 Task: Add a hyperlink to the calendar event details with the URL 'http://www.google.com'.
Action: Mouse moved to (18, 78)
Screenshot: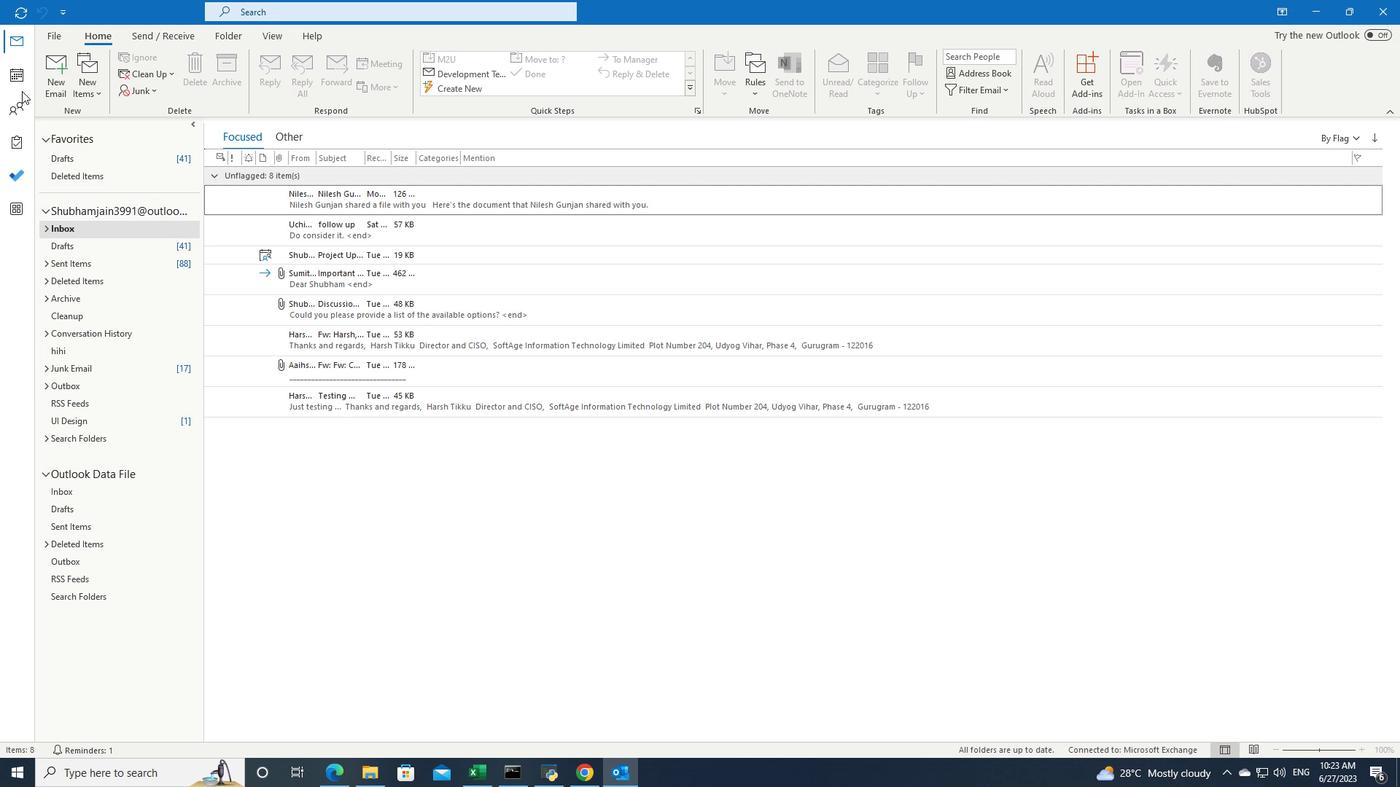 
Action: Mouse pressed left at (18, 78)
Screenshot: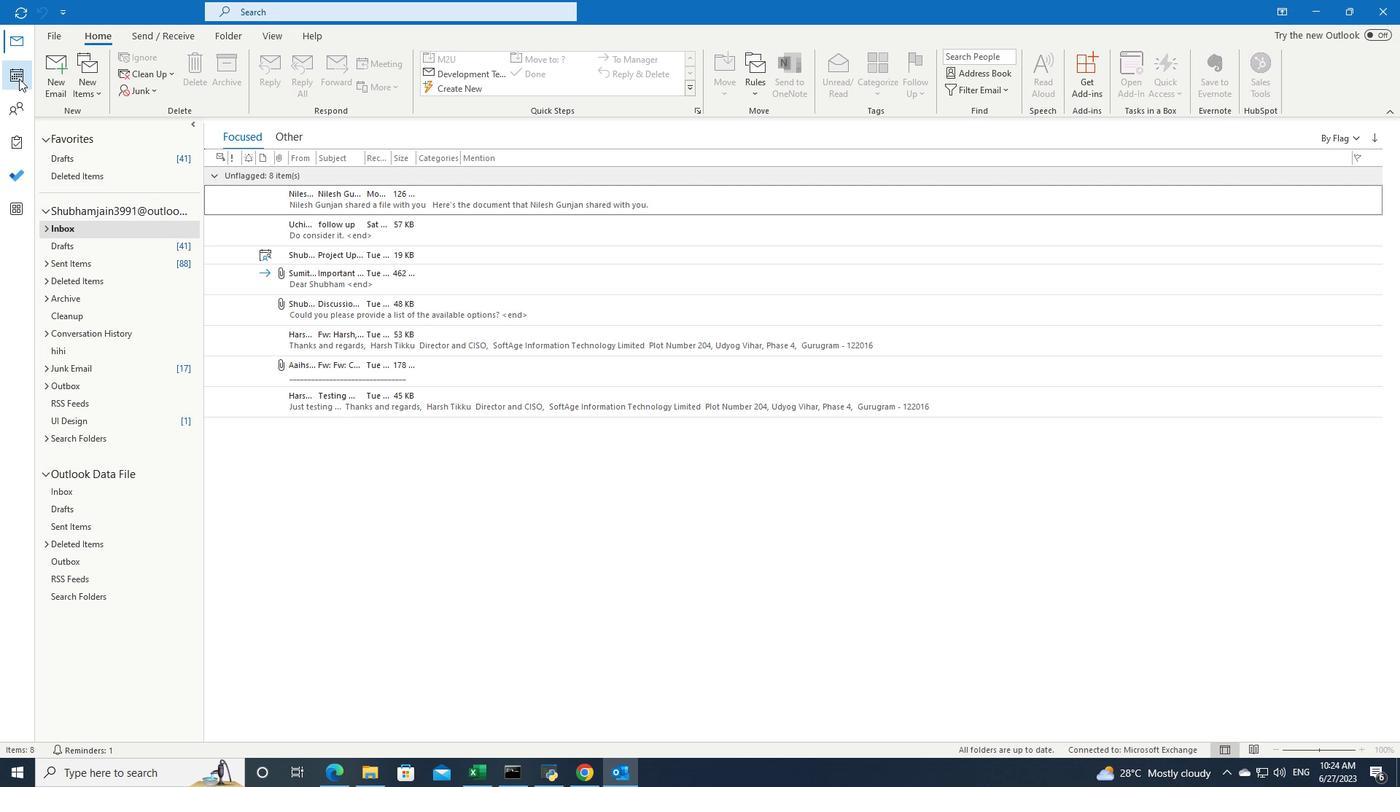 
Action: Mouse moved to (274, 661)
Screenshot: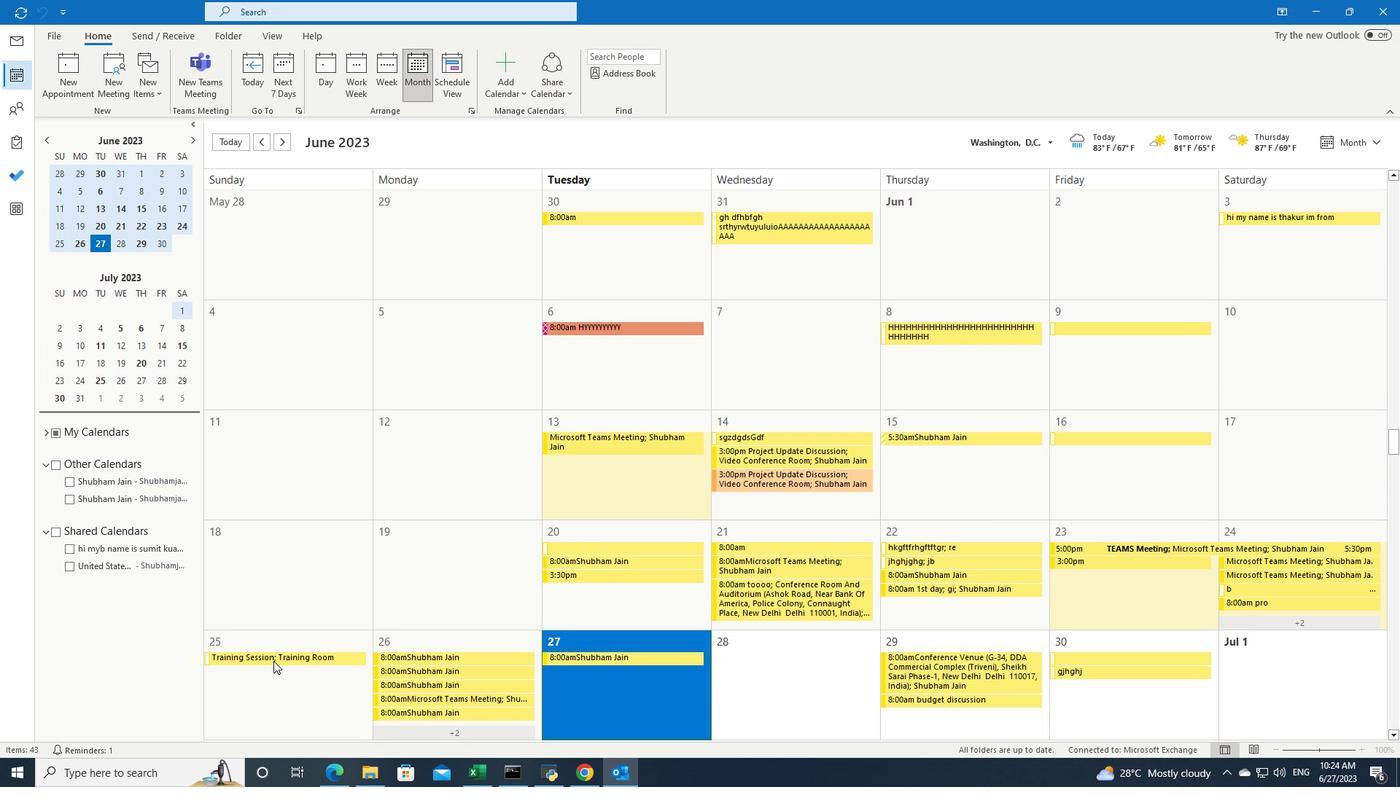 
Action: Mouse pressed left at (274, 661)
Screenshot: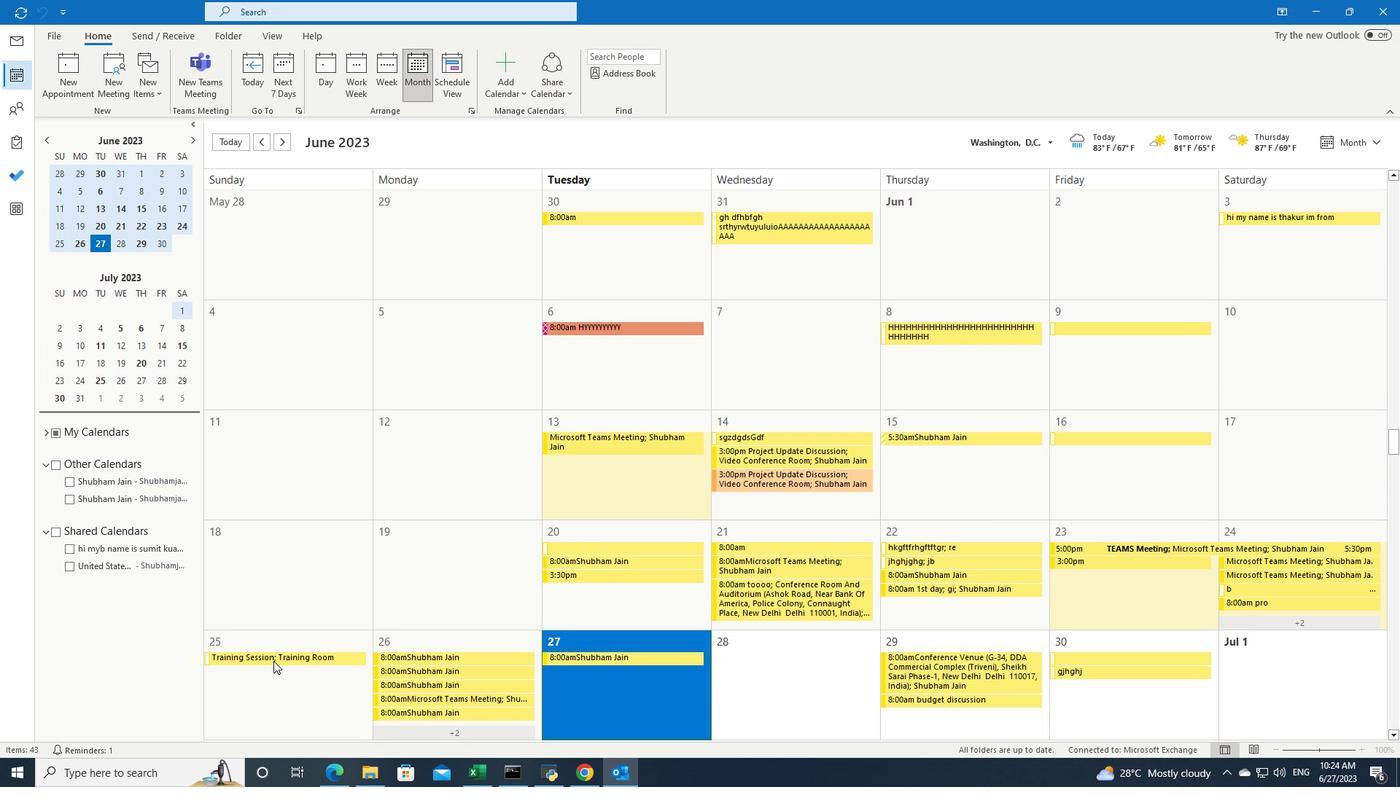 
Action: Mouse pressed left at (274, 661)
Screenshot: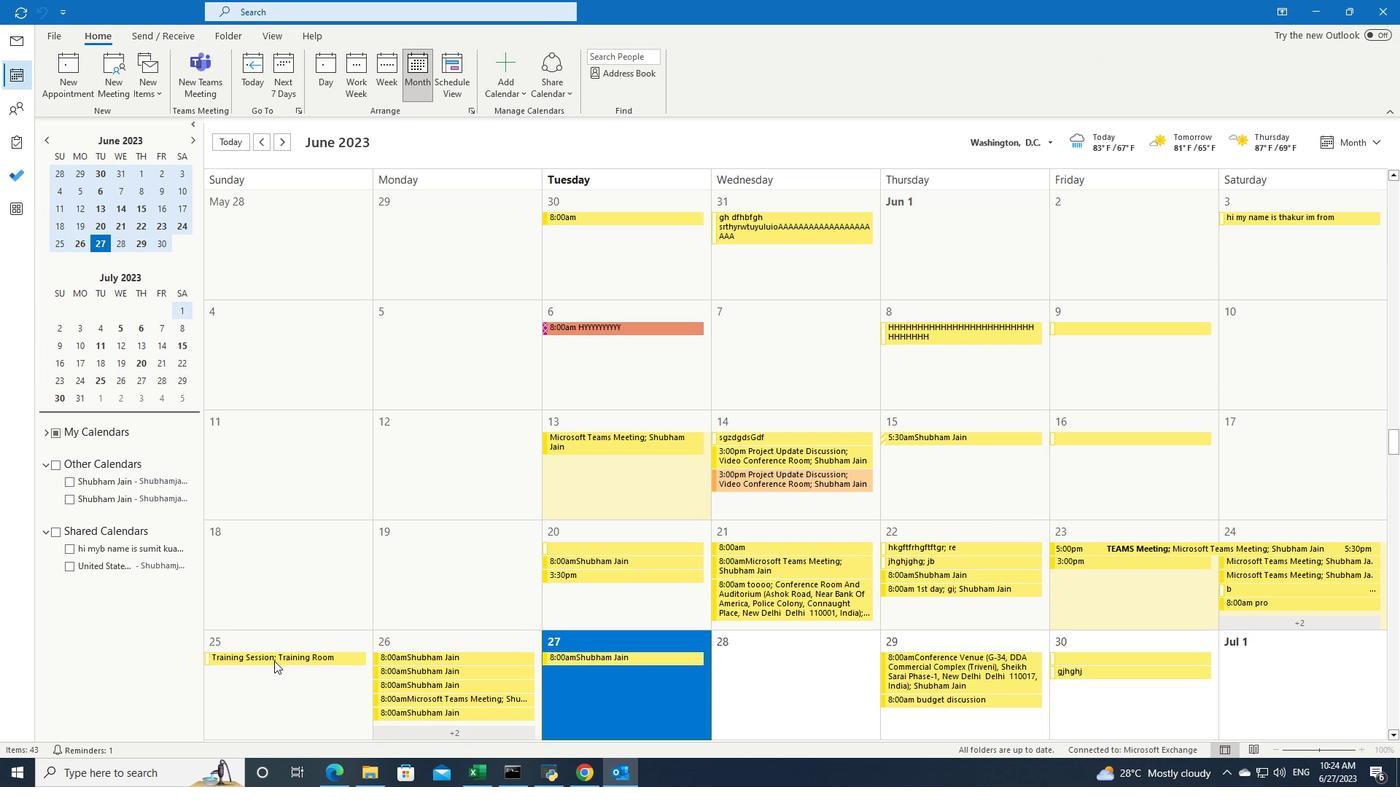 
Action: Mouse moved to (232, 40)
Screenshot: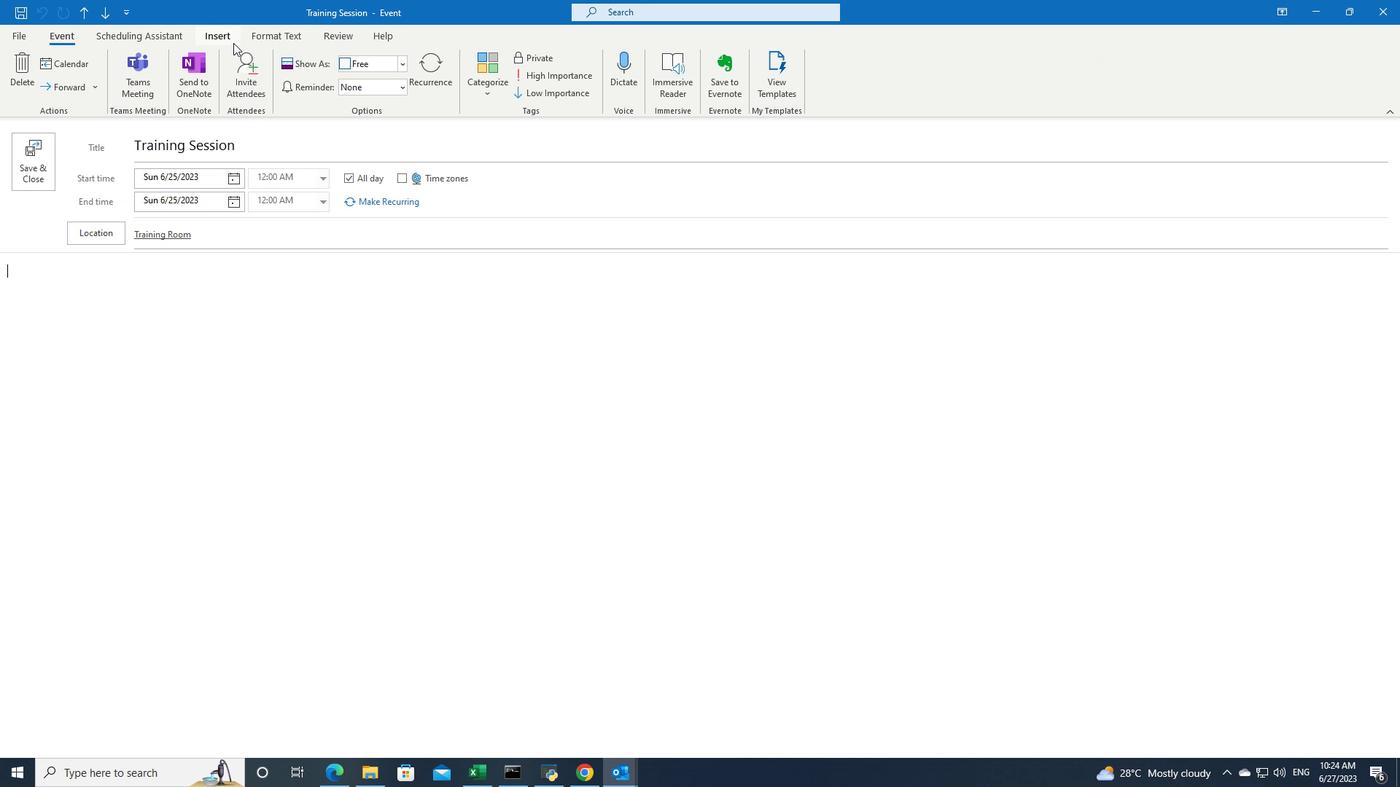 
Action: Mouse pressed left at (232, 40)
Screenshot: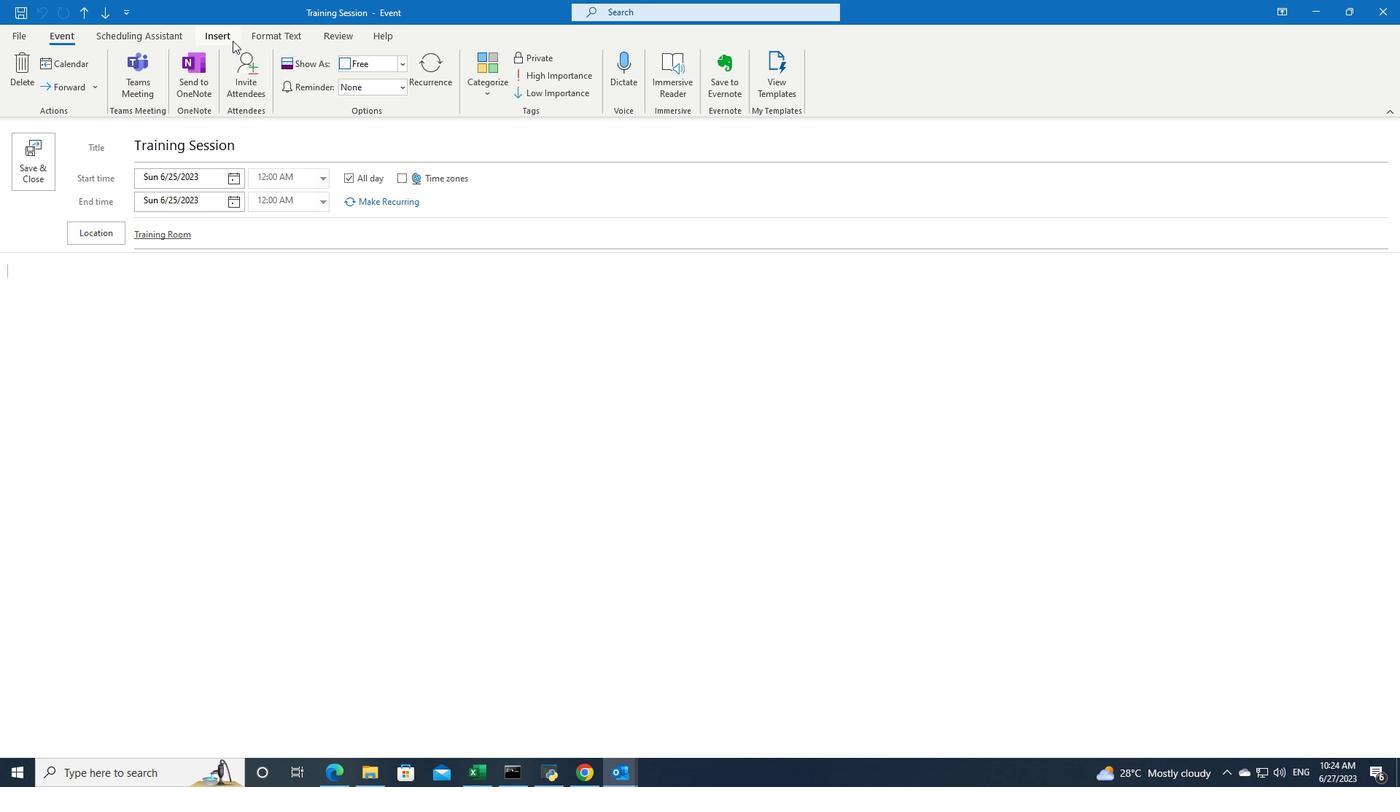
Action: Mouse moved to (477, 95)
Screenshot: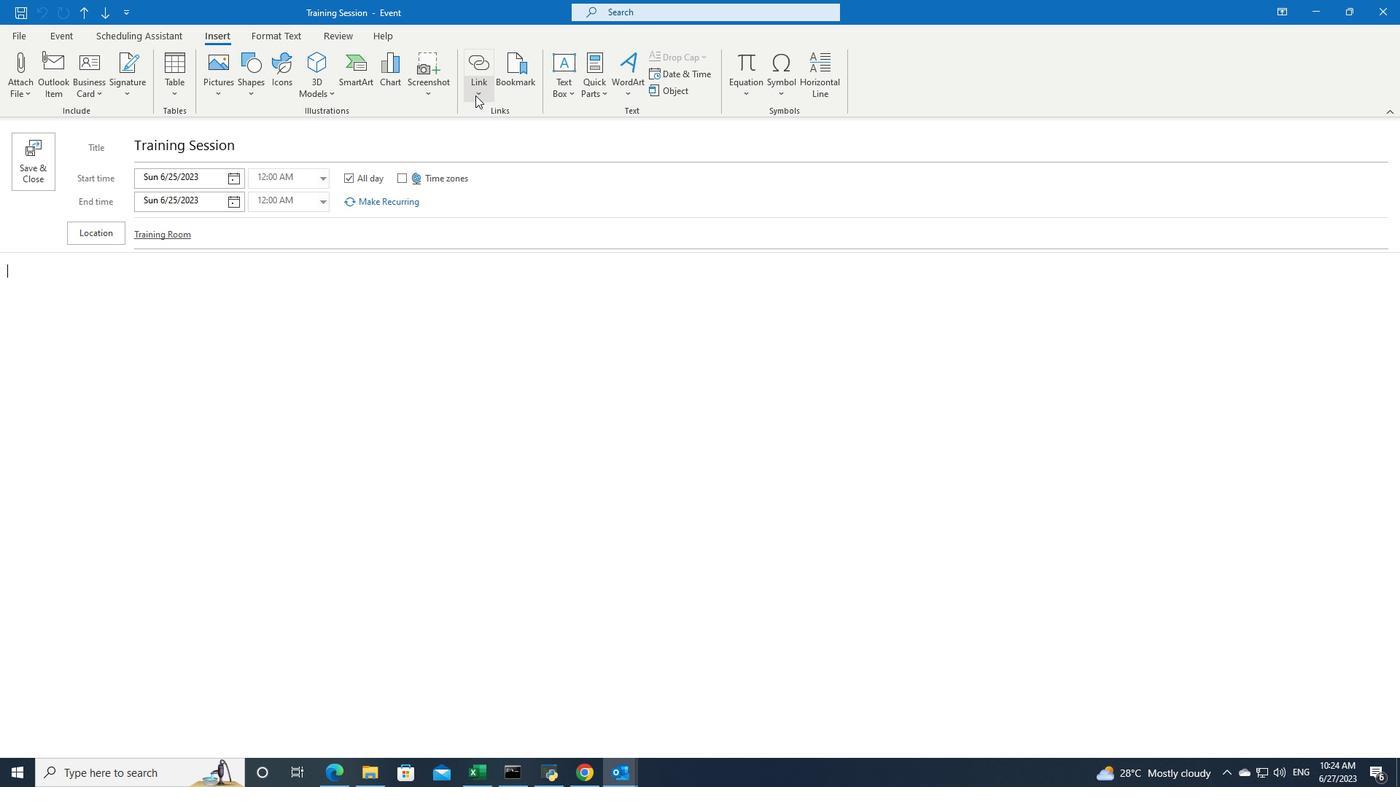 
Action: Mouse pressed left at (477, 95)
Screenshot: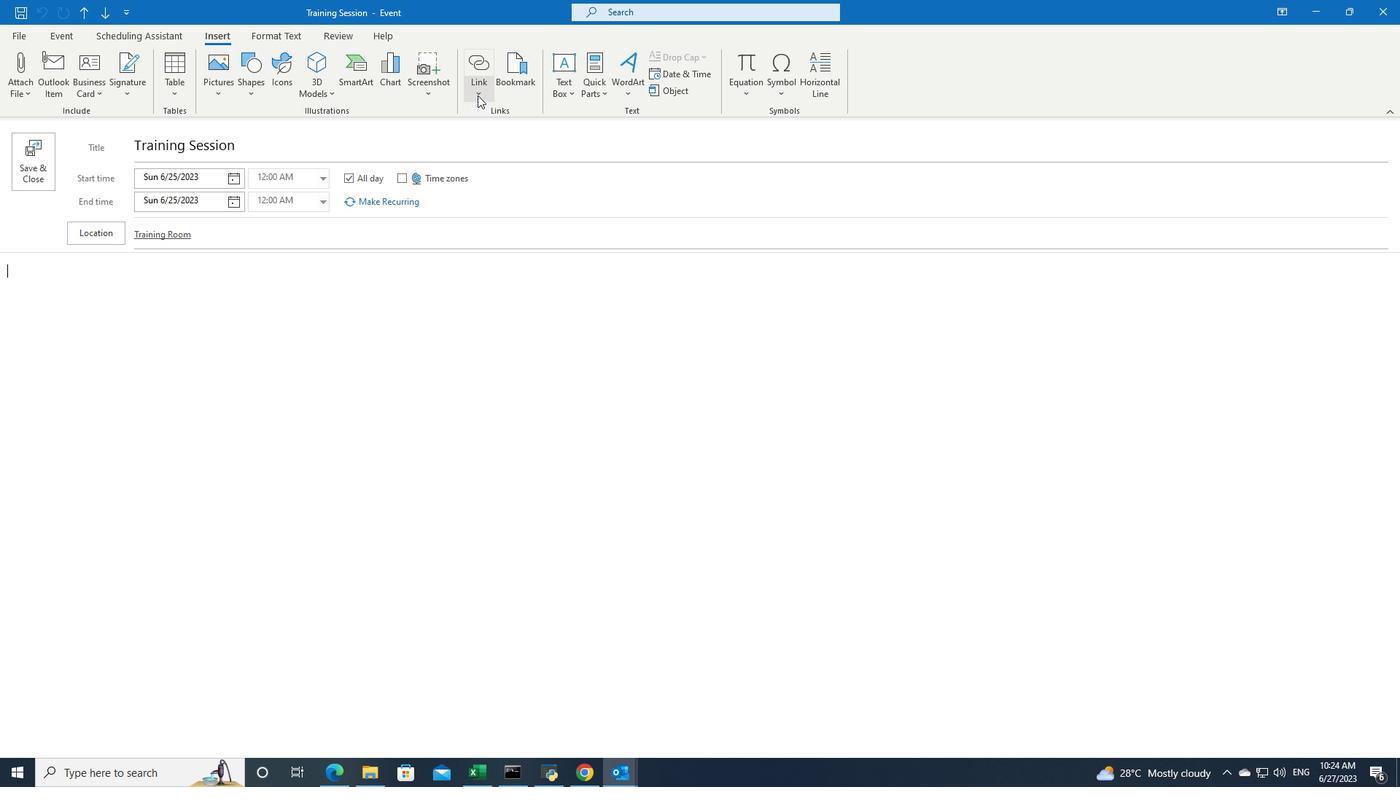 
Action: Mouse moved to (508, 174)
Screenshot: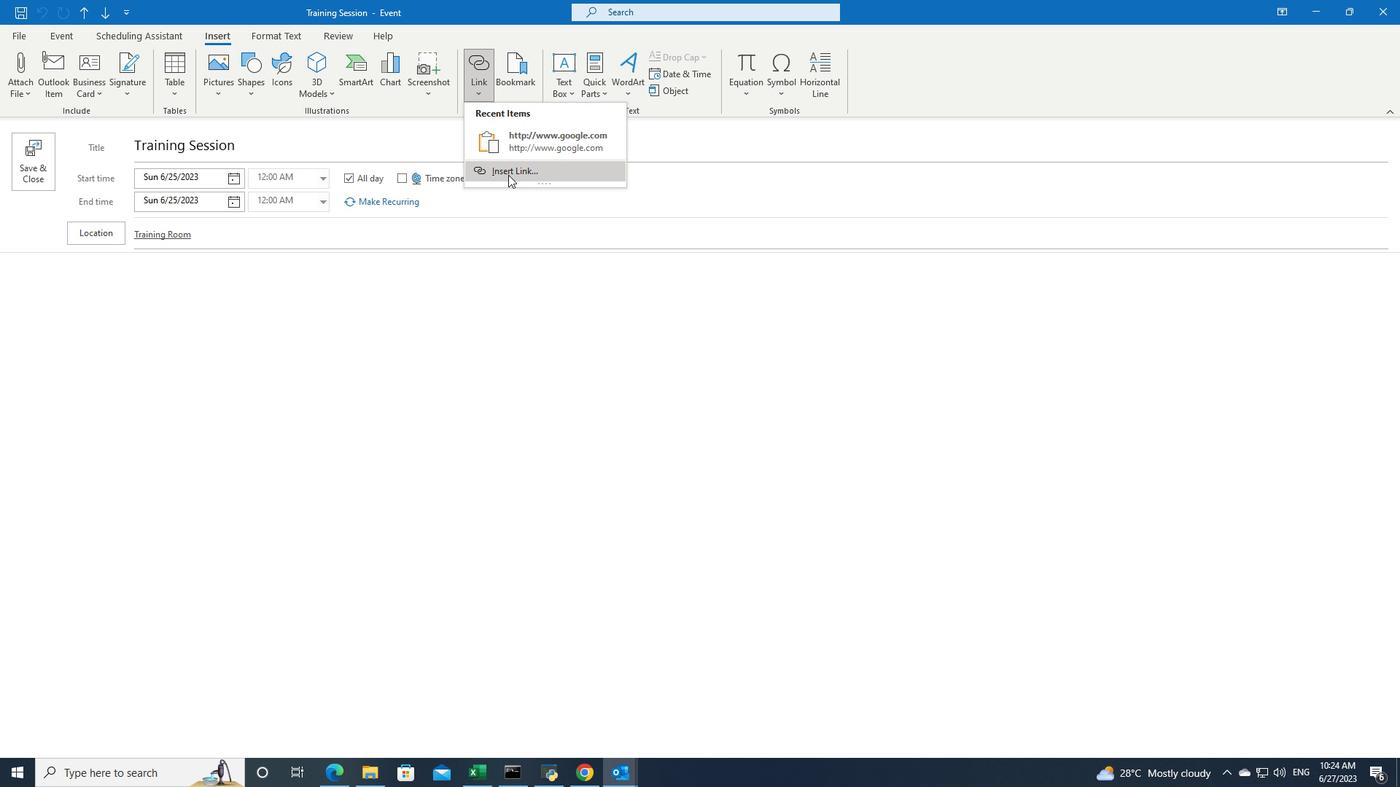 
Action: Mouse pressed left at (508, 174)
Screenshot: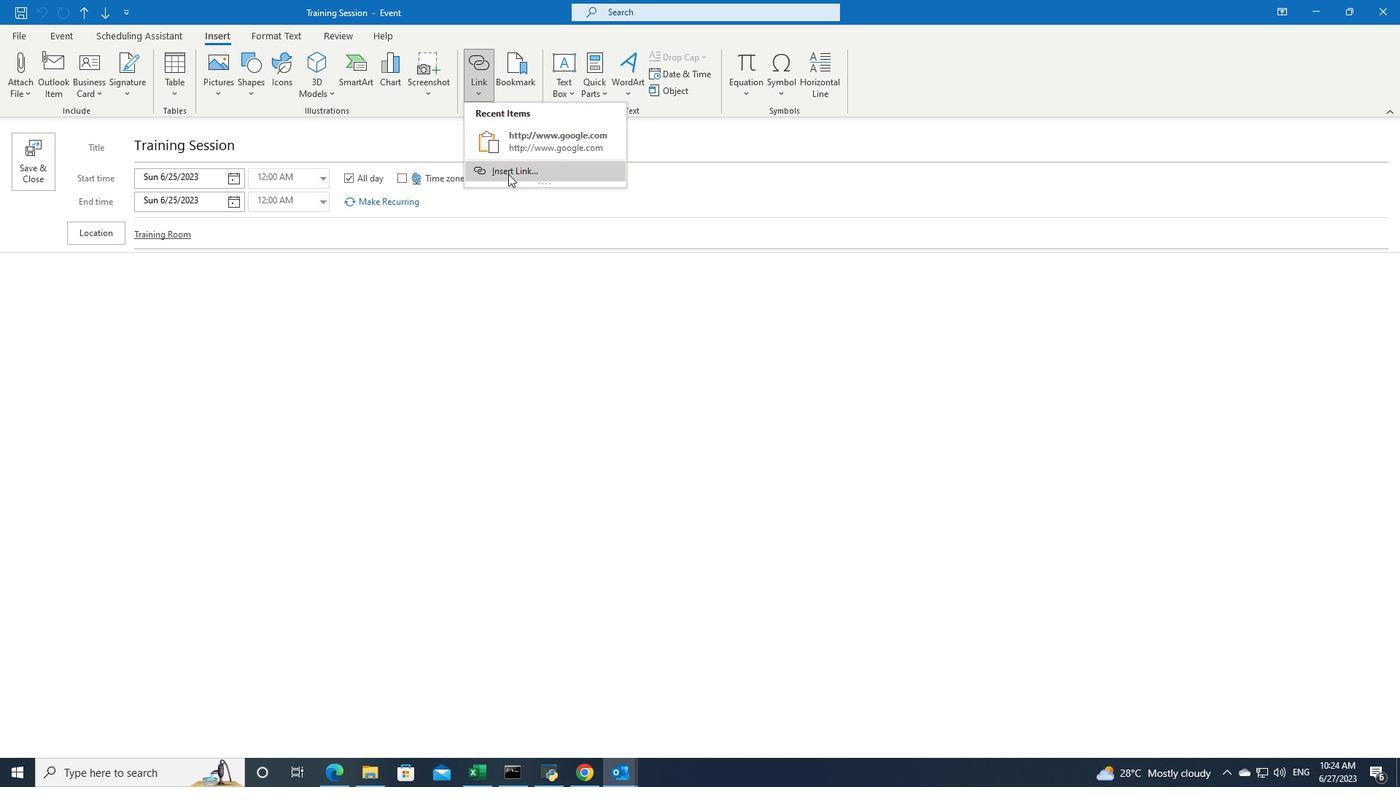 
Action: Mouse moved to (589, 251)
Screenshot: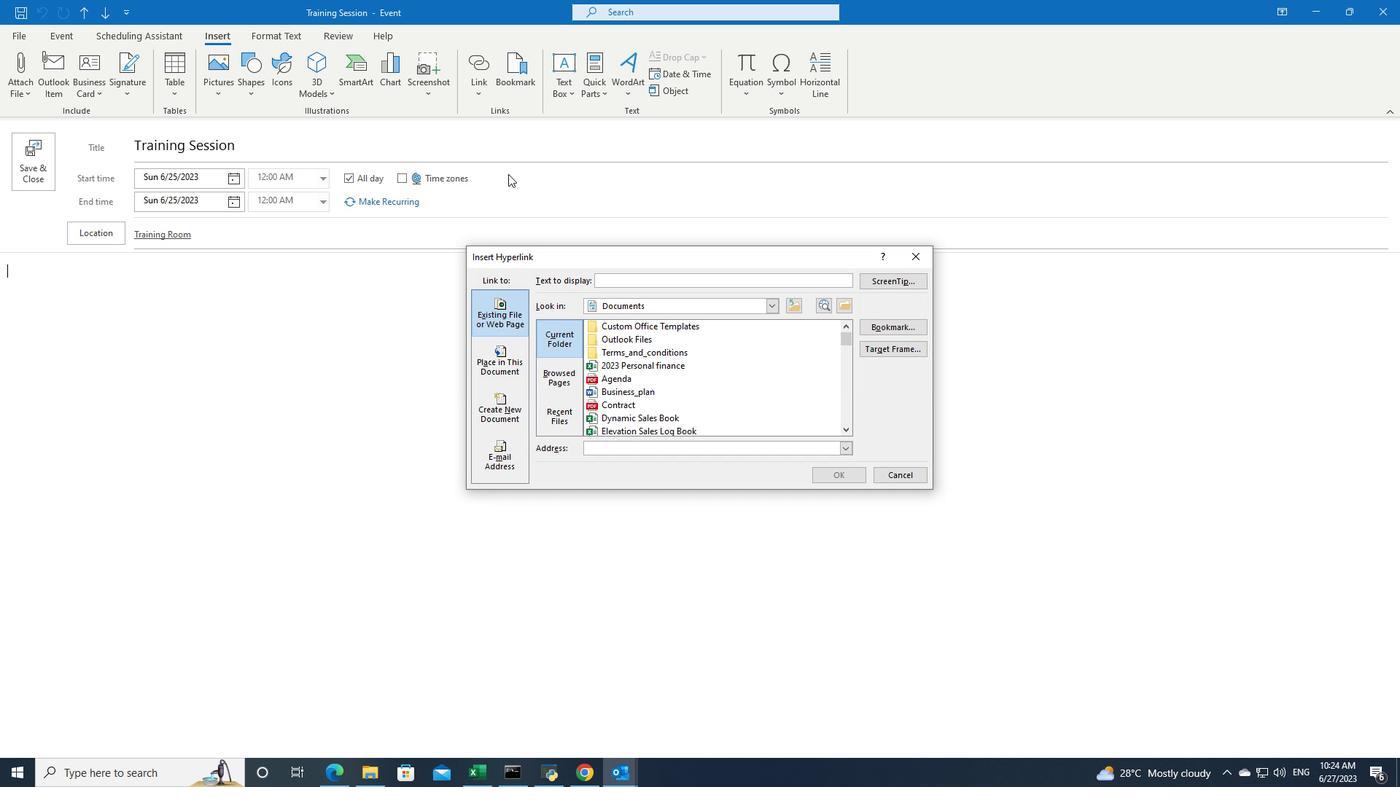 
Action: Key pressed <Key.shift><Key.shift>http<Key.shift_r><Key.shift_r><Key.shift_r>://www.google.com
Screenshot: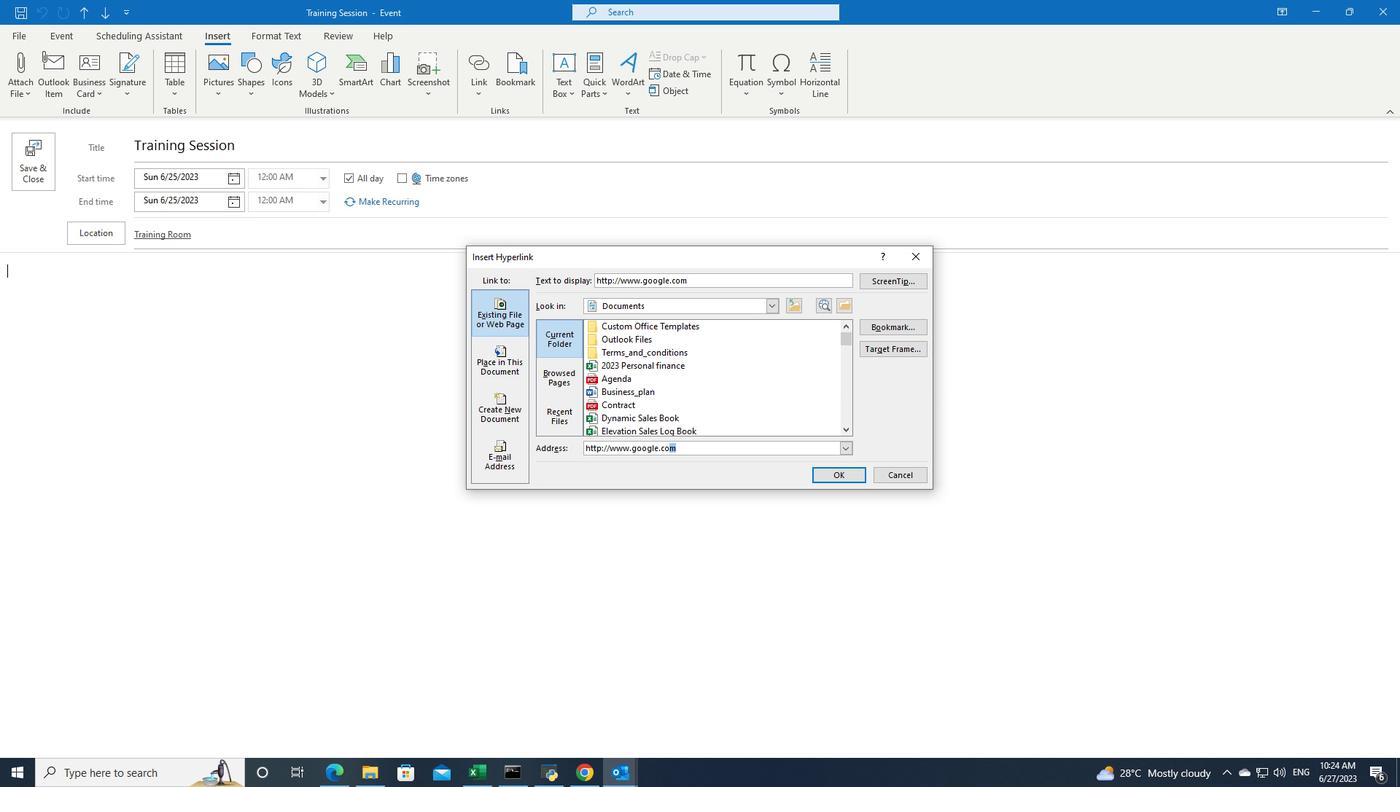 
Action: Mouse moved to (833, 471)
Screenshot: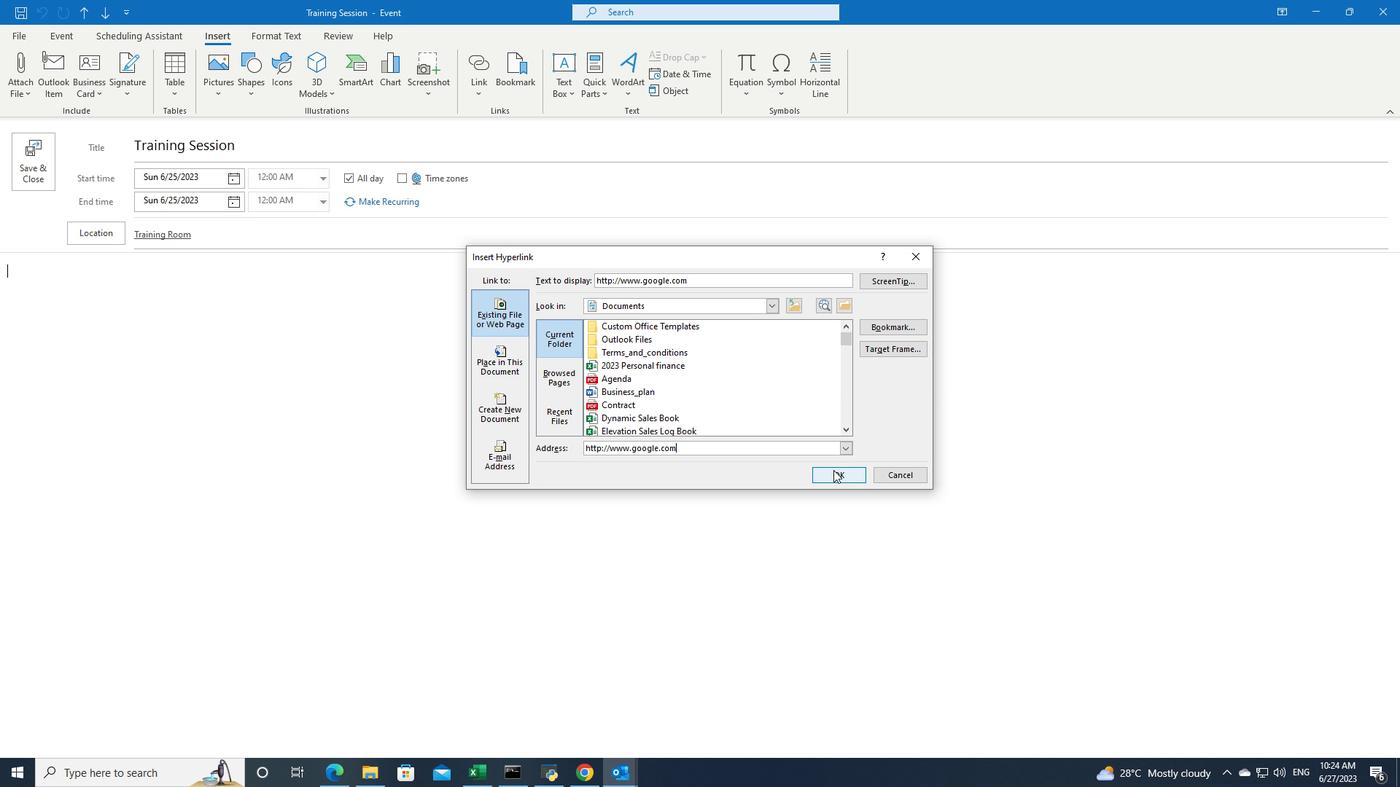 
Action: Mouse pressed left at (833, 471)
Screenshot: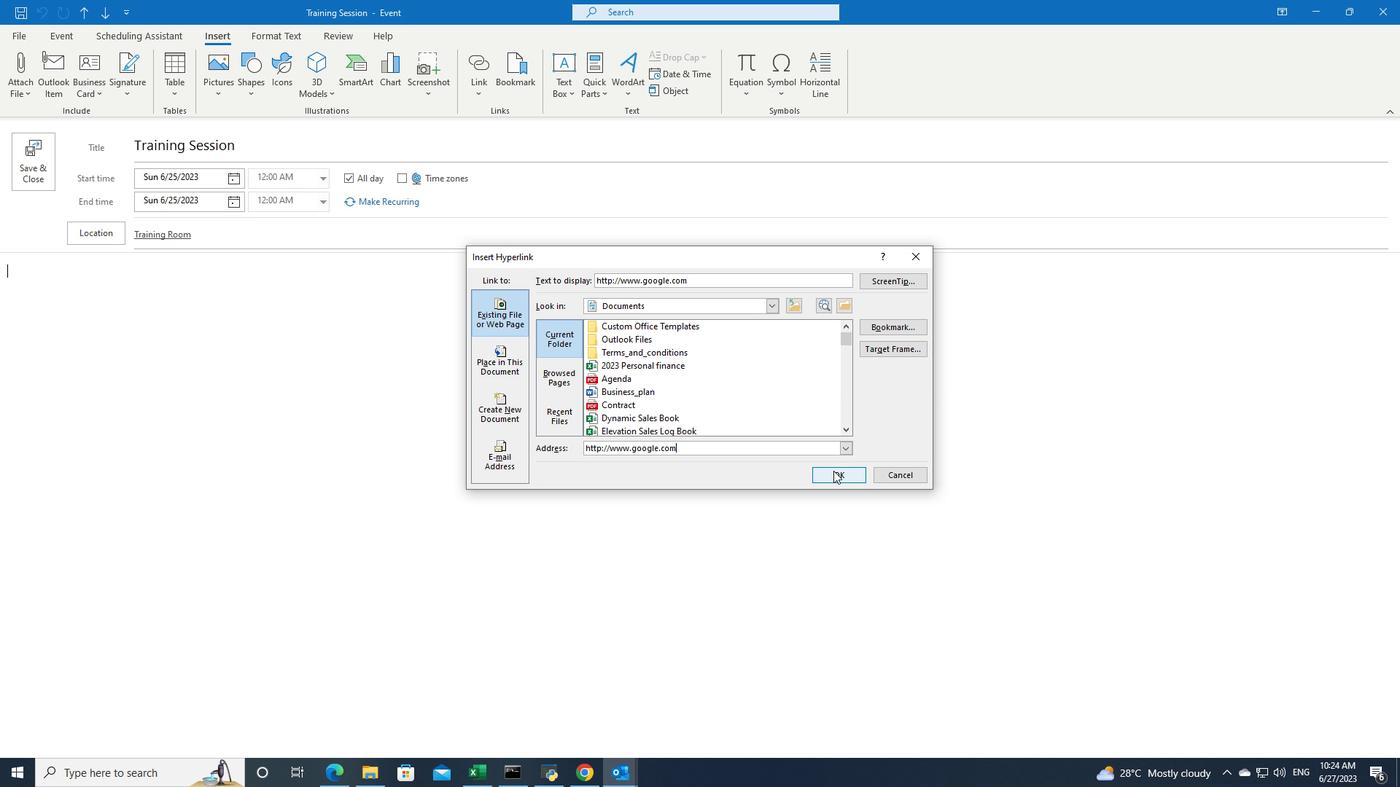 
